 Task: Move the task Add support for image and video editing within the app to the section Done in the project Virtuoso and filter the tasks in the project by Incomplete tasks.
Action: Mouse moved to (62, 324)
Screenshot: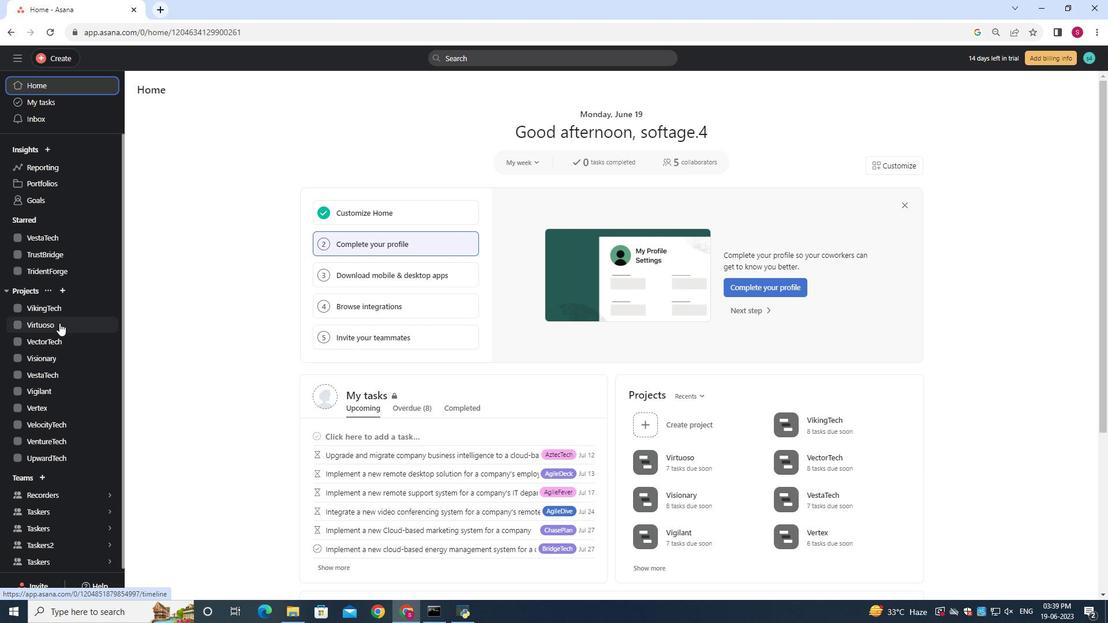 
Action: Mouse pressed left at (62, 324)
Screenshot: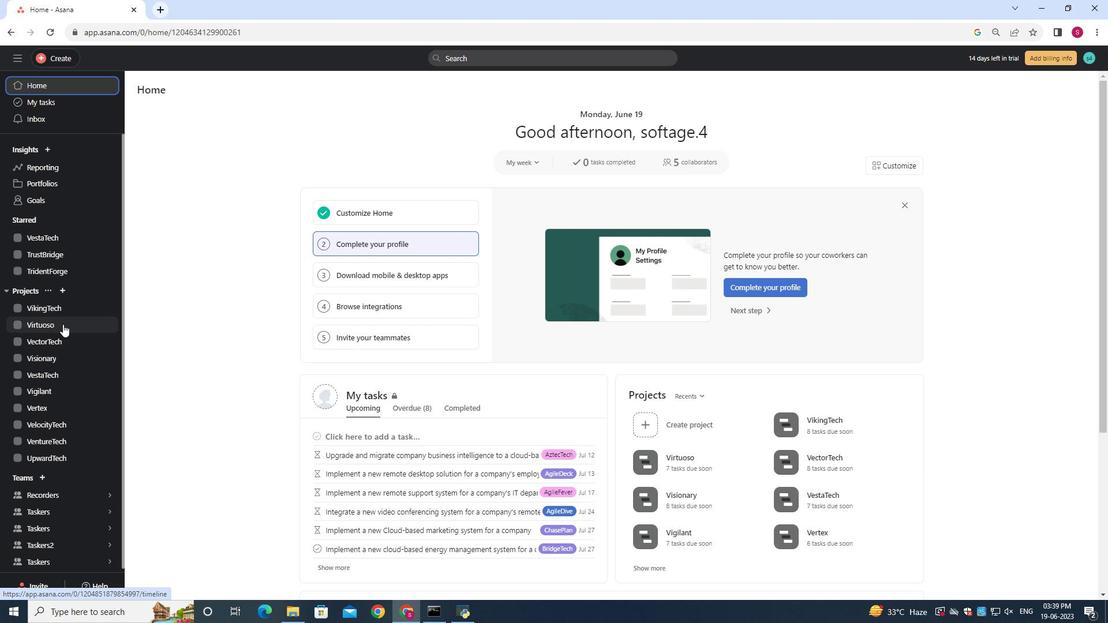 
Action: Mouse moved to (644, 210)
Screenshot: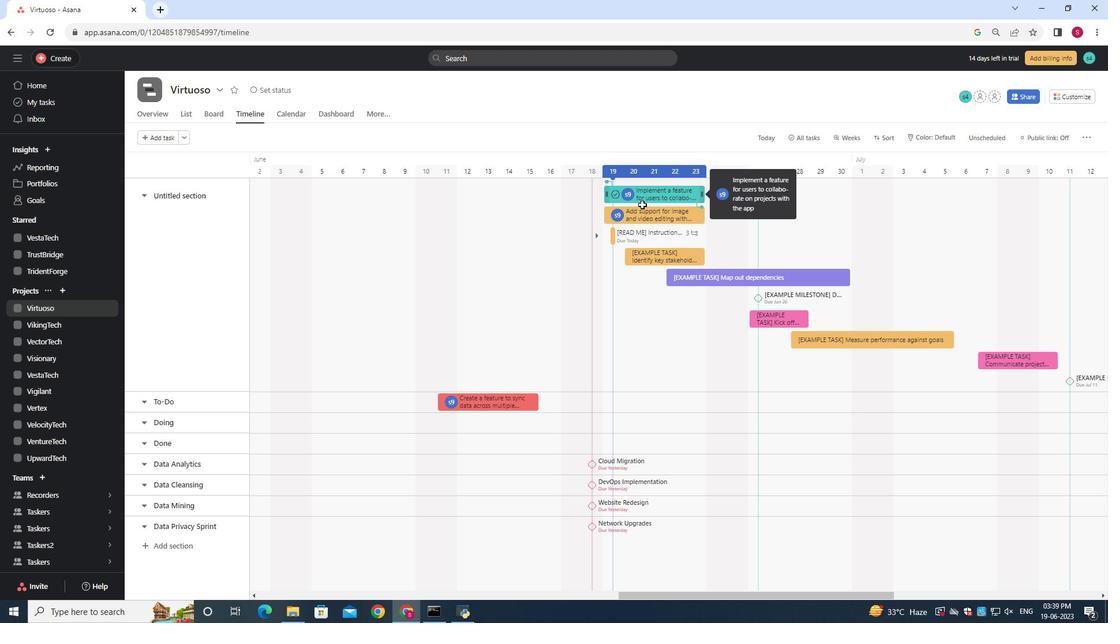 
Action: Mouse pressed left at (644, 210)
Screenshot: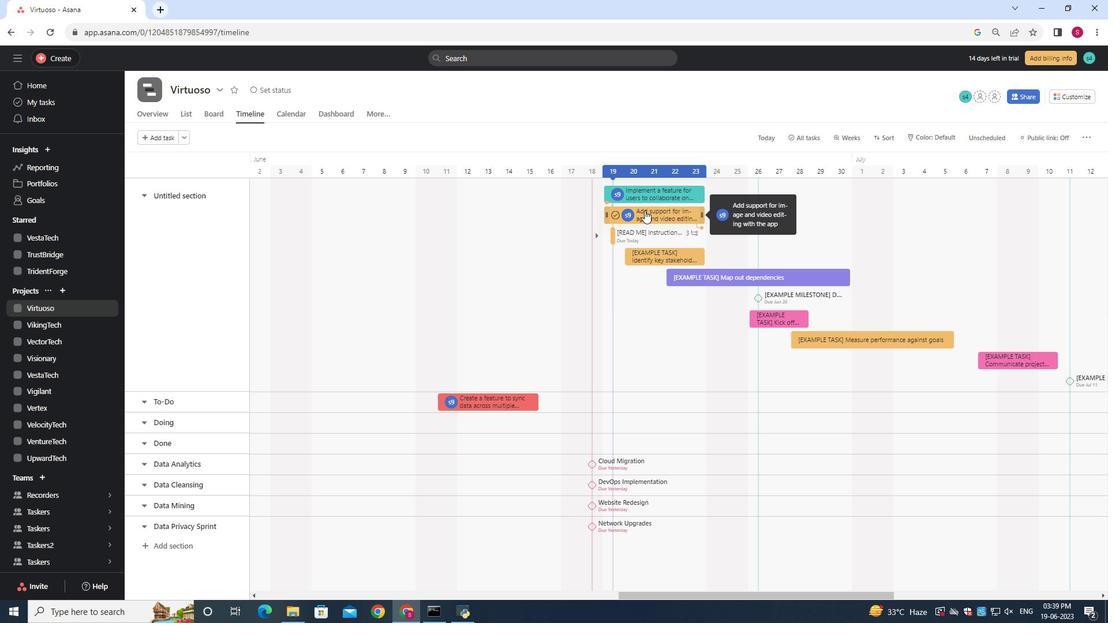 
Action: Mouse moved to (188, 113)
Screenshot: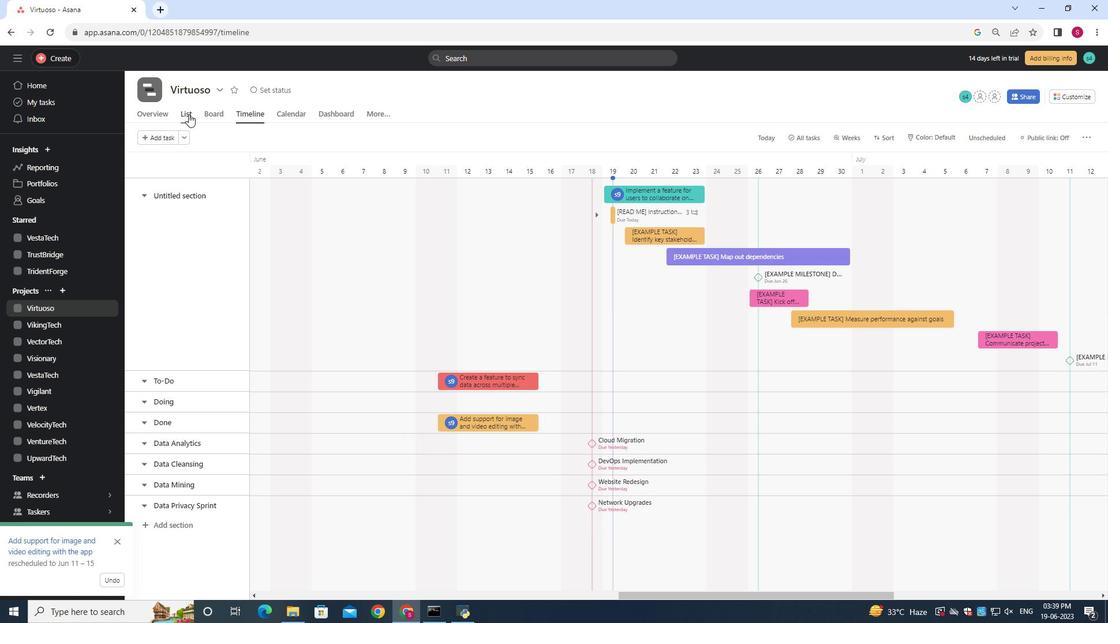 
Action: Mouse pressed left at (188, 113)
Screenshot: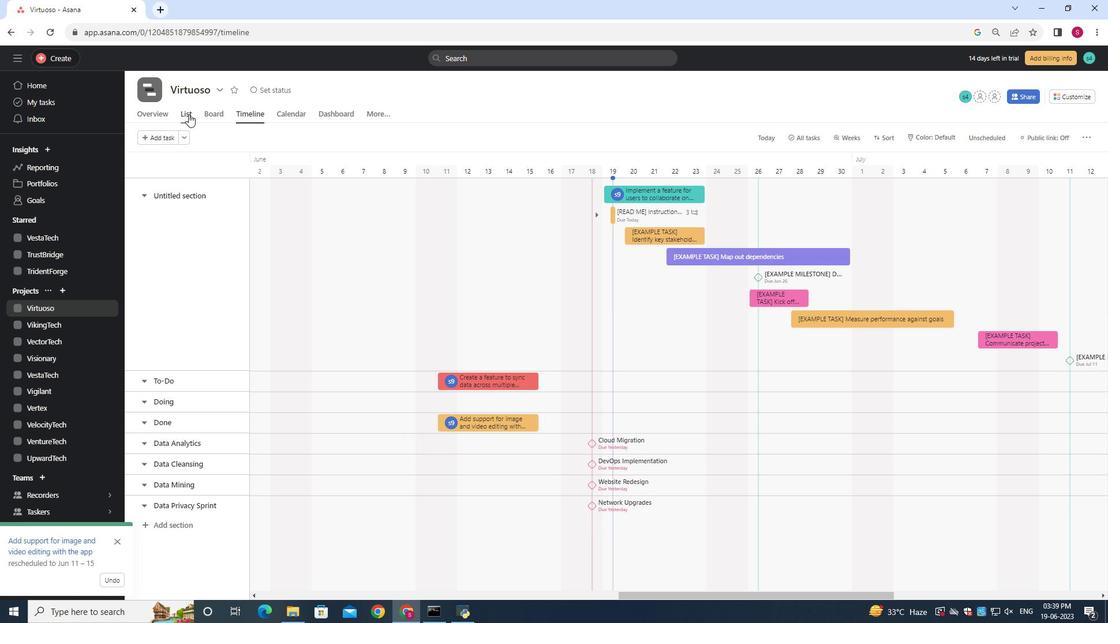 
Action: Mouse moved to (208, 139)
Screenshot: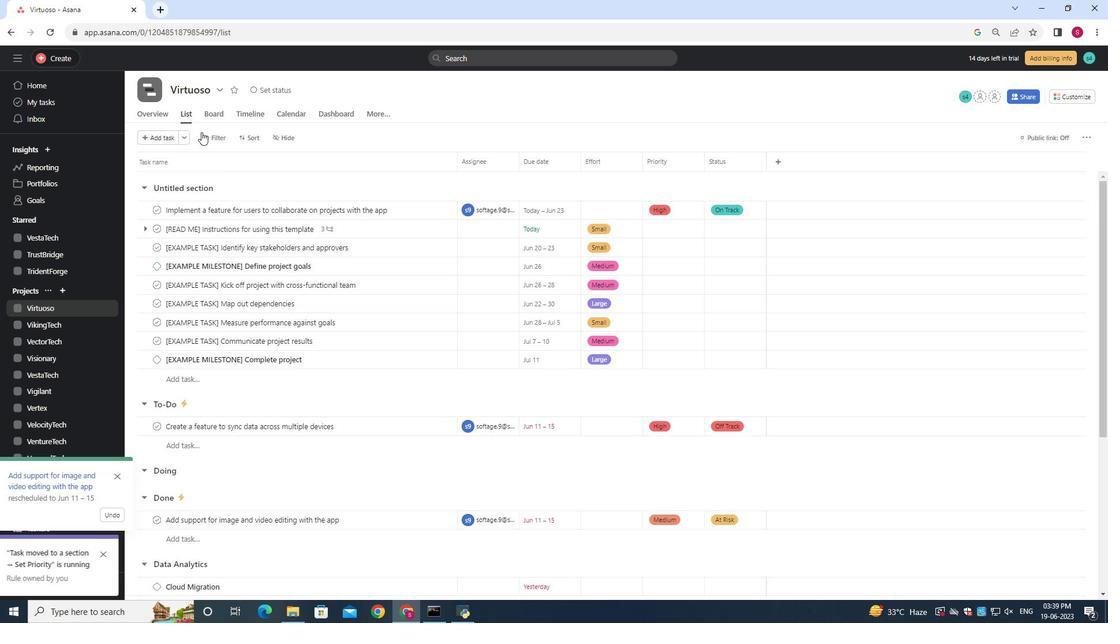 
Action: Mouse pressed left at (208, 139)
Screenshot: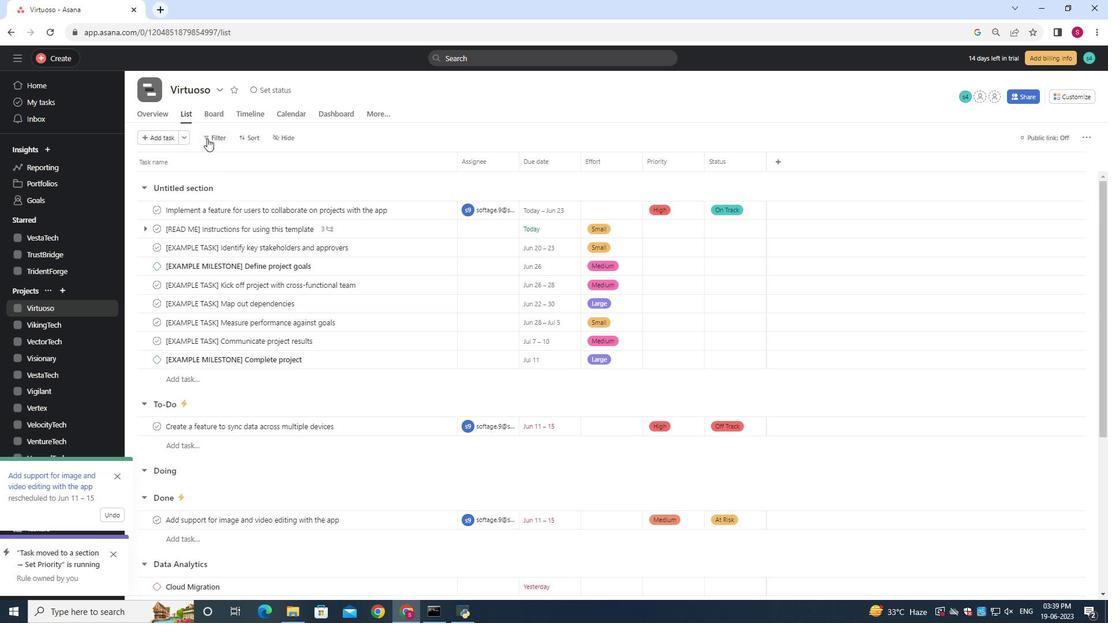 
Action: Mouse moved to (244, 180)
Screenshot: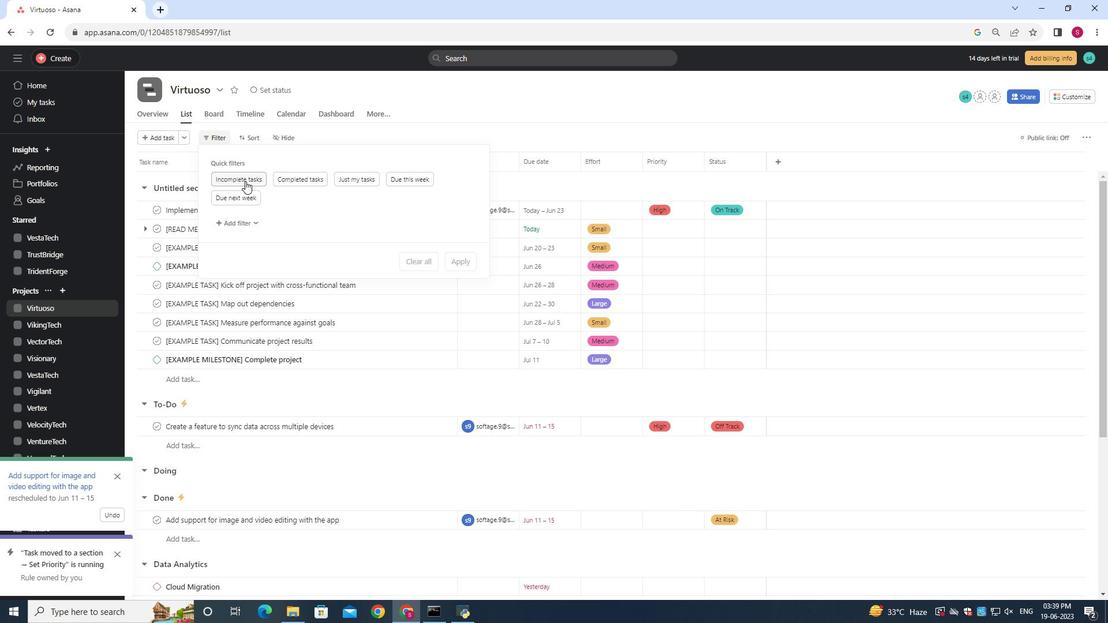 
Action: Mouse pressed left at (244, 180)
Screenshot: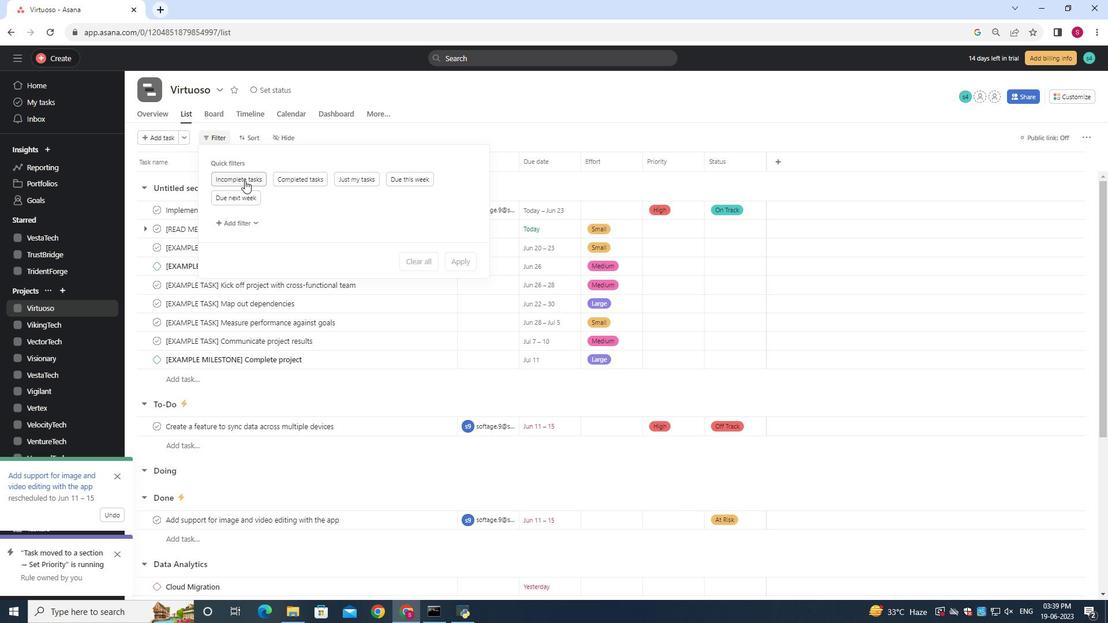 
Action: Mouse moved to (244, 180)
Screenshot: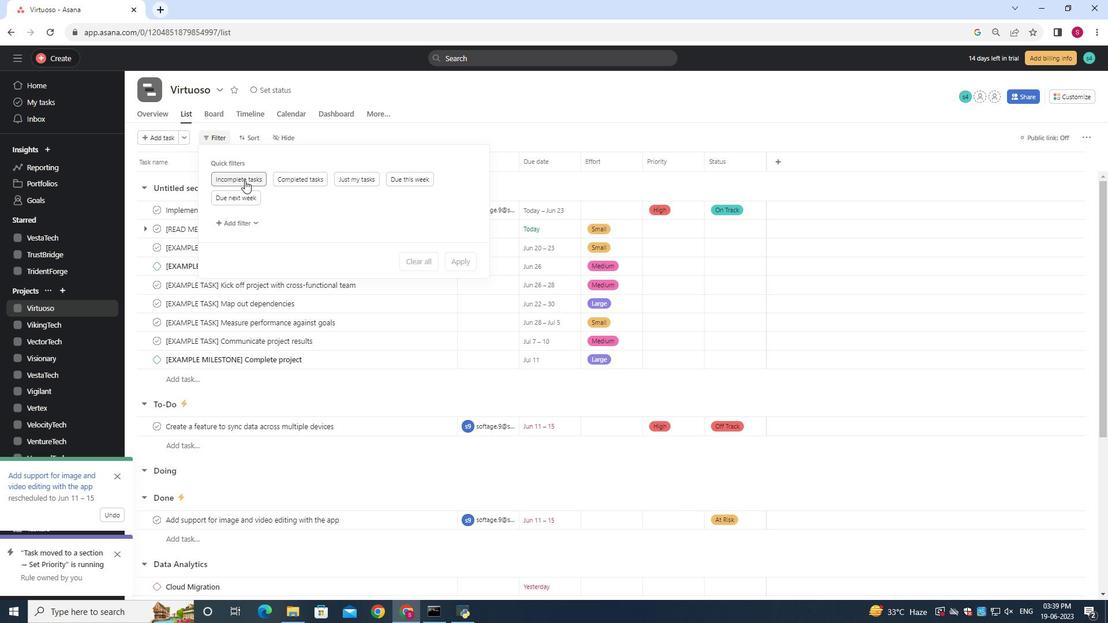 
